 Task: Change the streaming deinterlace mode to "Linear".
Action: Mouse moved to (95, 10)
Screenshot: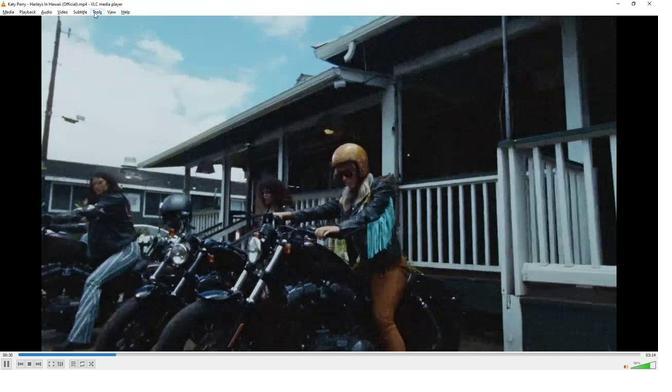 
Action: Mouse pressed left at (95, 10)
Screenshot: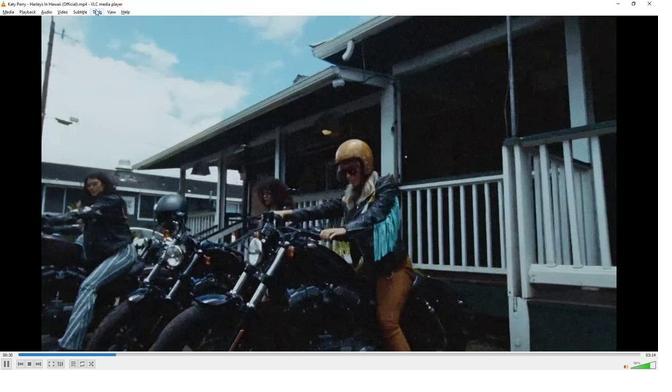 
Action: Mouse moved to (113, 92)
Screenshot: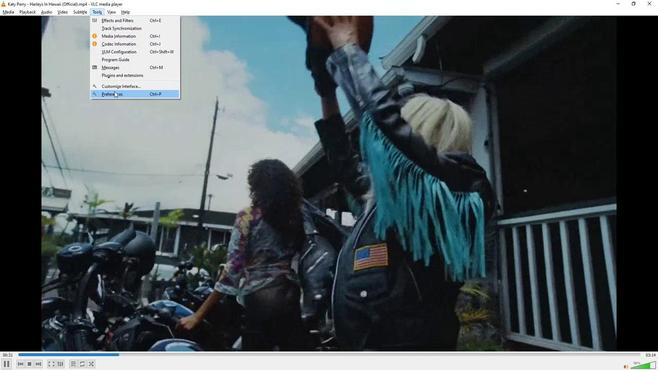 
Action: Mouse pressed left at (113, 92)
Screenshot: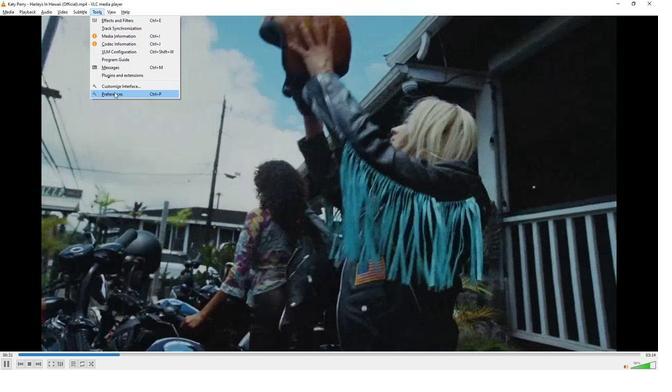 
Action: Mouse moved to (145, 292)
Screenshot: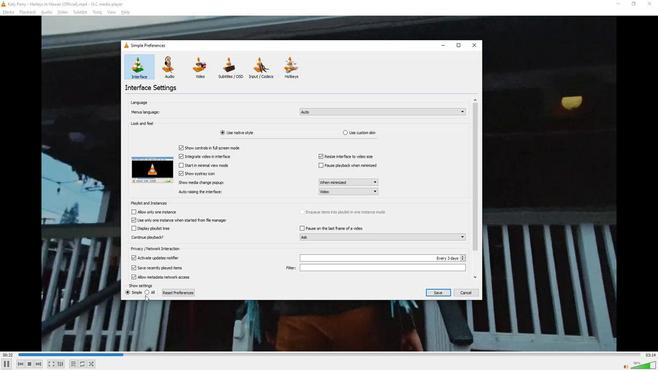 
Action: Mouse pressed left at (145, 292)
Screenshot: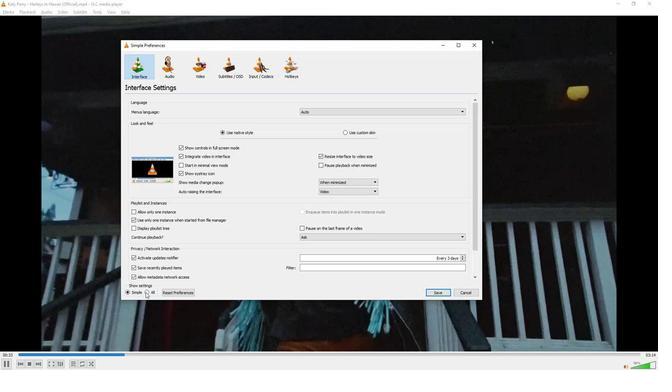 
Action: Mouse moved to (151, 229)
Screenshot: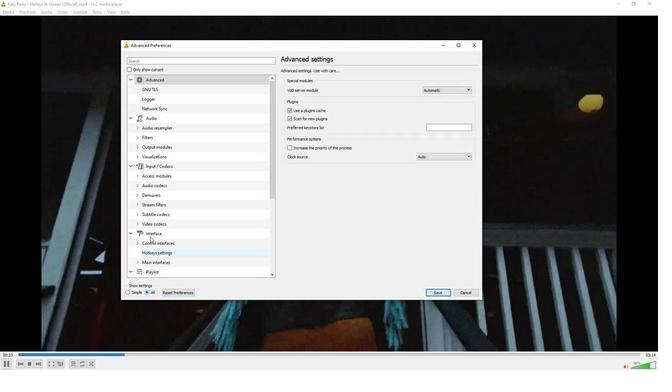 
Action: Mouse scrolled (151, 228) with delta (0, 0)
Screenshot: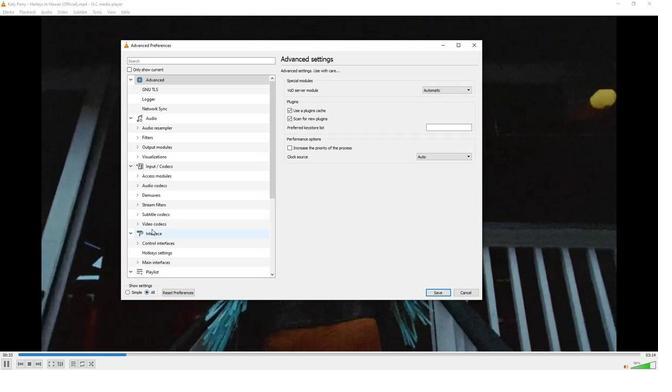 
Action: Mouse scrolled (151, 228) with delta (0, 0)
Screenshot: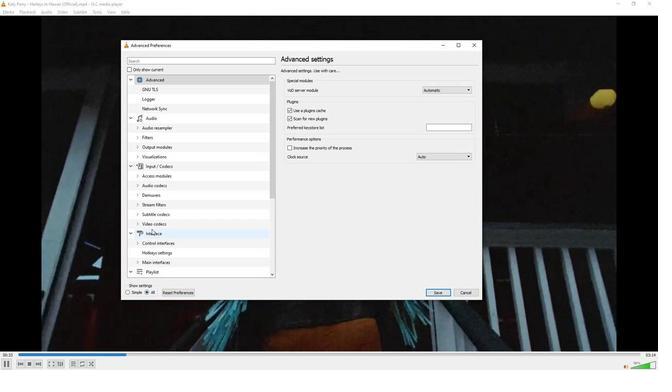 
Action: Mouse scrolled (151, 228) with delta (0, 0)
Screenshot: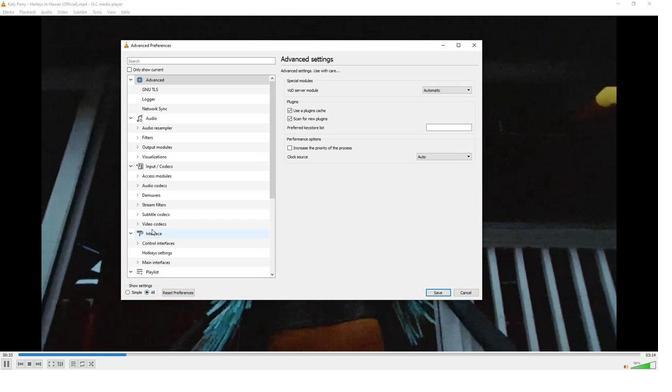 
Action: Mouse scrolled (151, 228) with delta (0, 0)
Screenshot: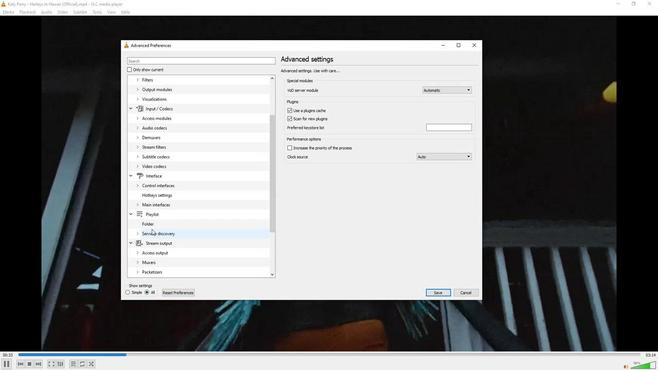 
Action: Mouse scrolled (151, 228) with delta (0, 0)
Screenshot: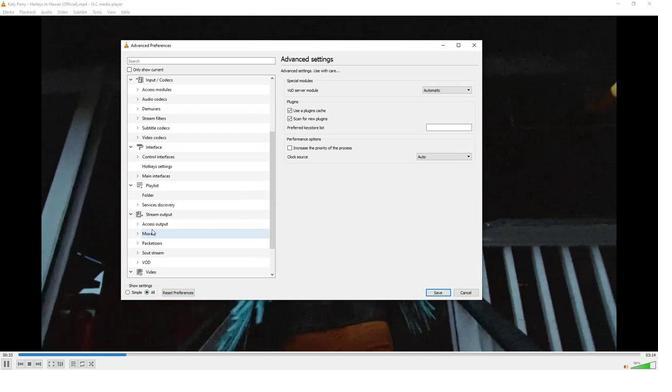 
Action: Mouse scrolled (151, 228) with delta (0, 0)
Screenshot: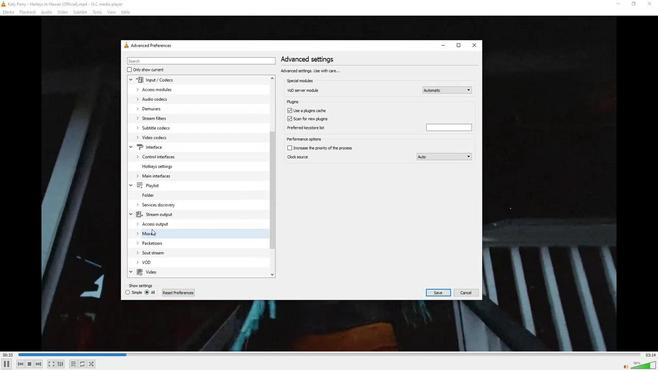 
Action: Mouse scrolled (151, 228) with delta (0, 0)
Screenshot: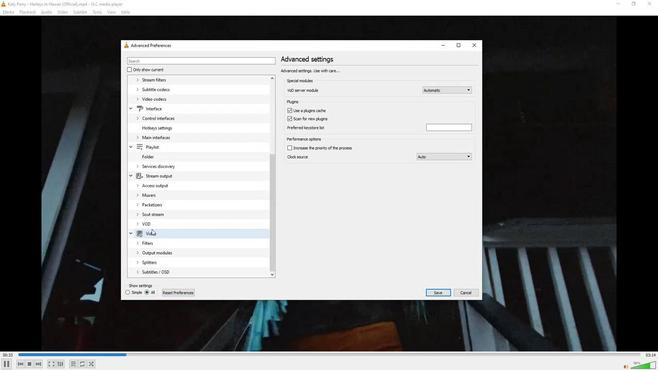 
Action: Mouse moved to (136, 244)
Screenshot: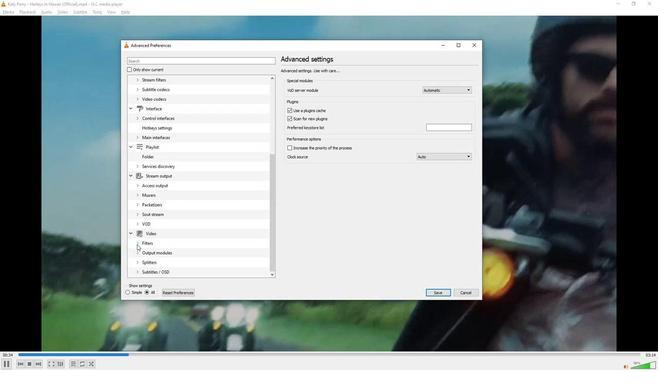 
Action: Mouse pressed left at (136, 244)
Screenshot: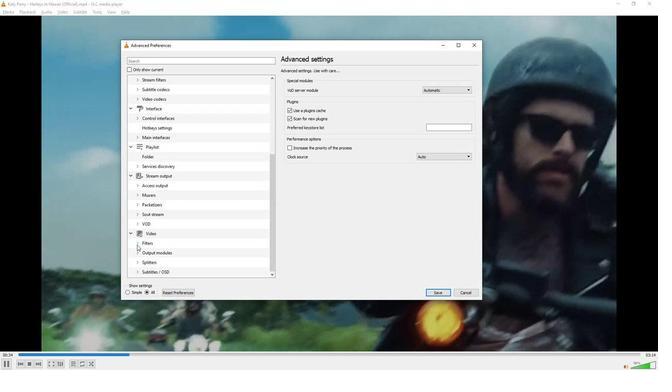 
Action: Mouse moved to (136, 244)
Screenshot: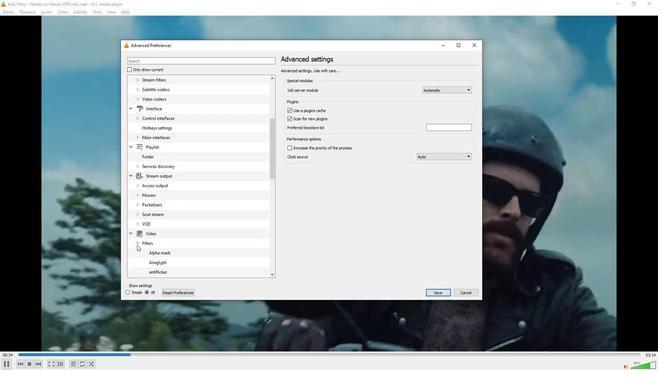 
Action: Mouse scrolled (136, 244) with delta (0, 0)
Screenshot: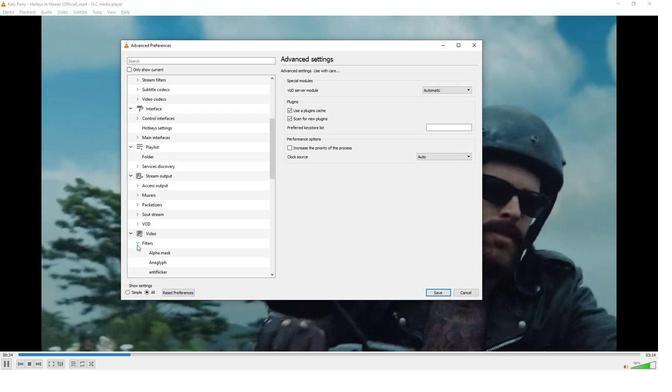 
Action: Mouse moved to (136, 244)
Screenshot: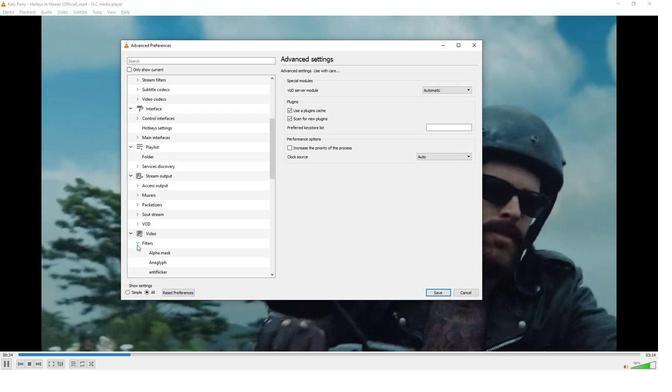
Action: Mouse scrolled (136, 244) with delta (0, 0)
Screenshot: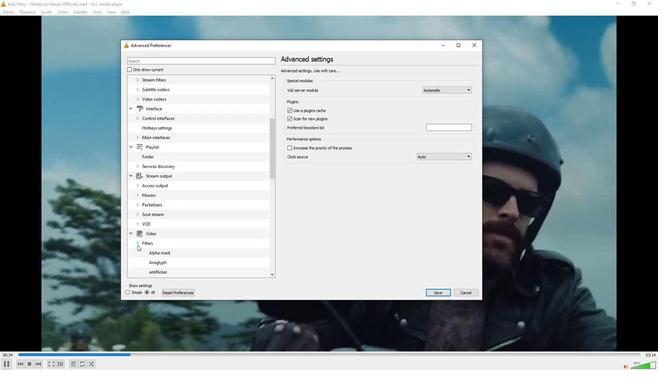 
Action: Mouse scrolled (136, 244) with delta (0, 0)
Screenshot: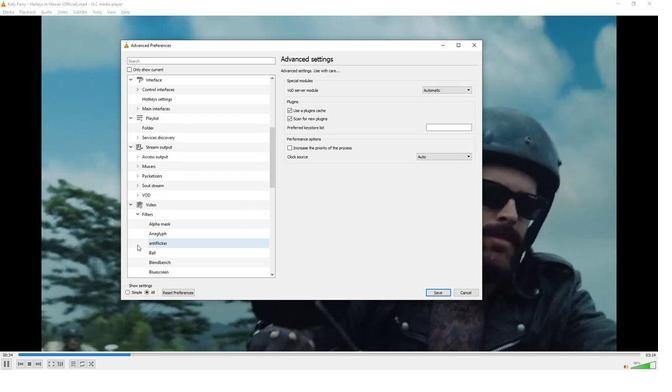 
Action: Mouse moved to (153, 274)
Screenshot: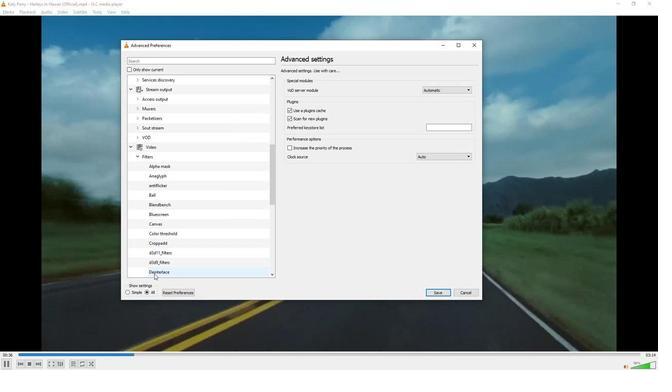
Action: Mouse pressed left at (153, 274)
Screenshot: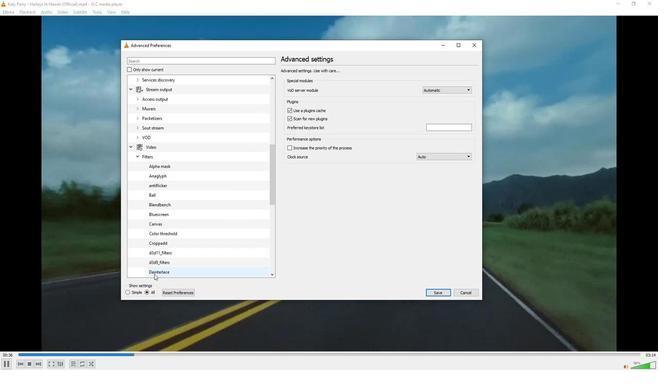 
Action: Mouse moved to (464, 83)
Screenshot: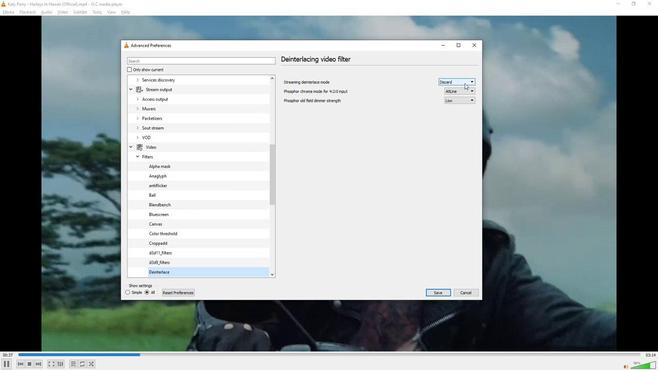 
Action: Mouse pressed left at (464, 83)
Screenshot: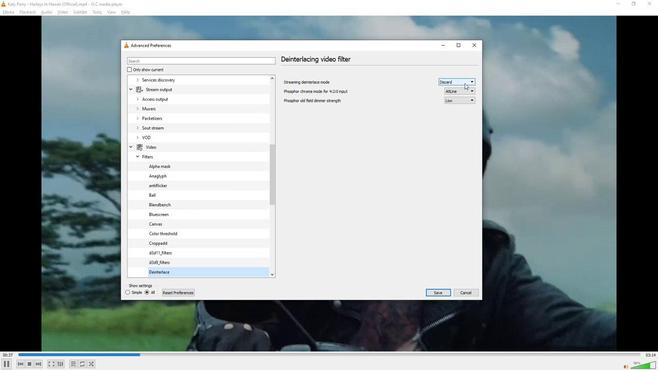 
Action: Mouse moved to (453, 105)
Screenshot: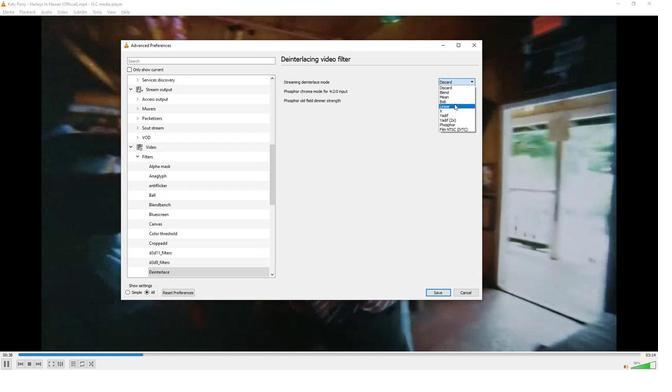 
Action: Mouse pressed left at (453, 105)
Screenshot: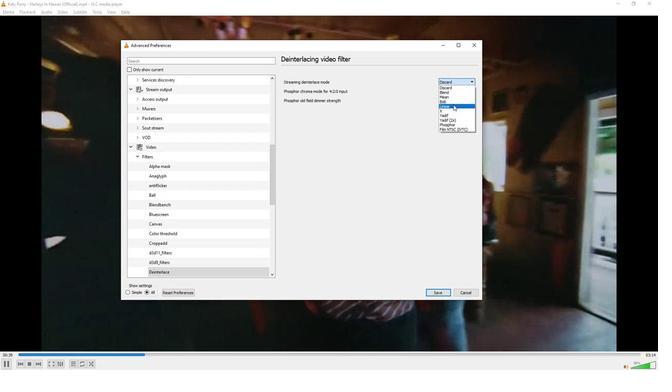 
Action: Mouse moved to (417, 148)
Screenshot: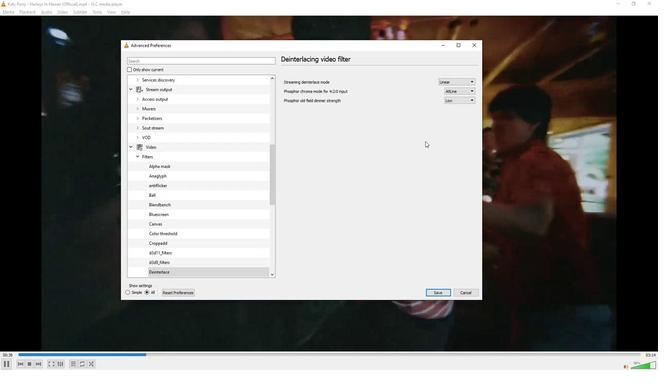 
